 Task: Create a section Discovery and in the section, add a milestone Content Management System (CMS) Upgrade in the project WorkSmart.
Action: Mouse moved to (73, 241)
Screenshot: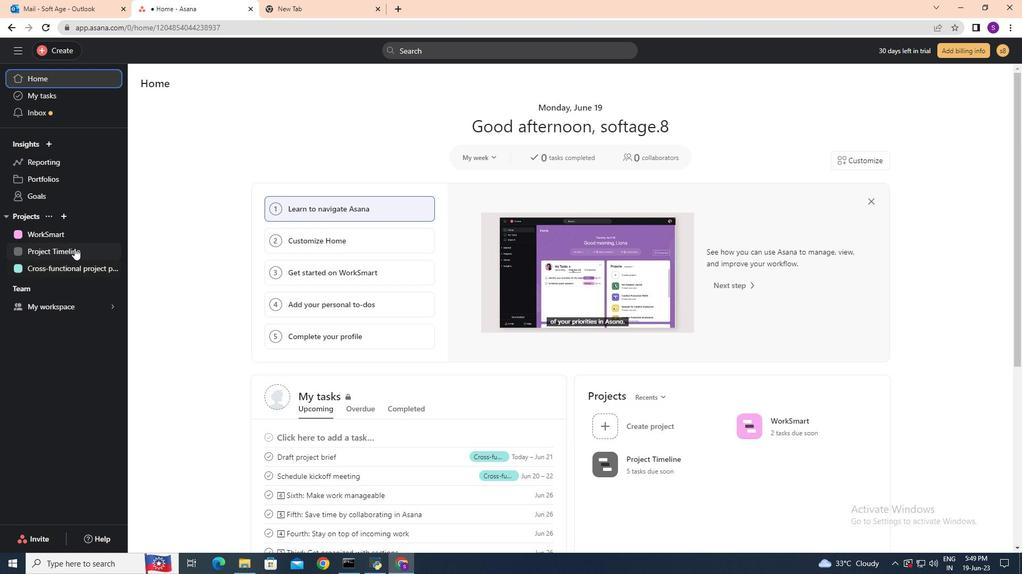 
Action: Mouse pressed left at (73, 241)
Screenshot: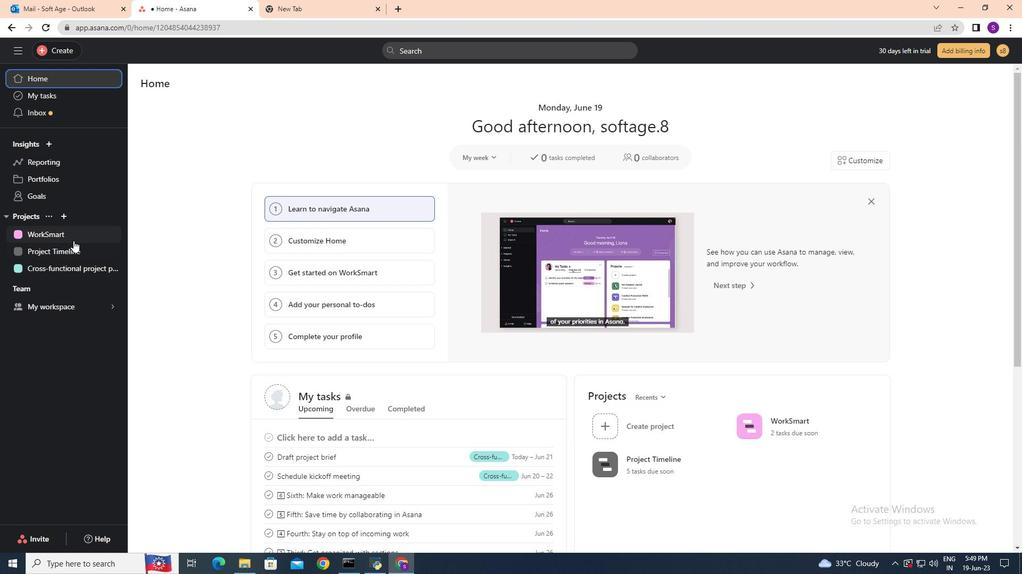
Action: Mouse moved to (162, 407)
Screenshot: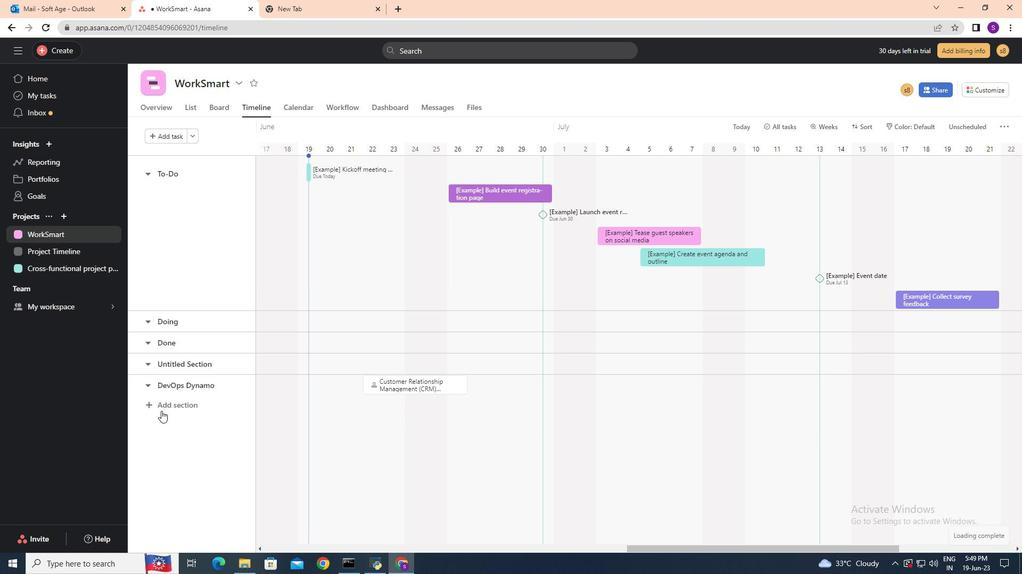 
Action: Mouse pressed left at (162, 407)
Screenshot: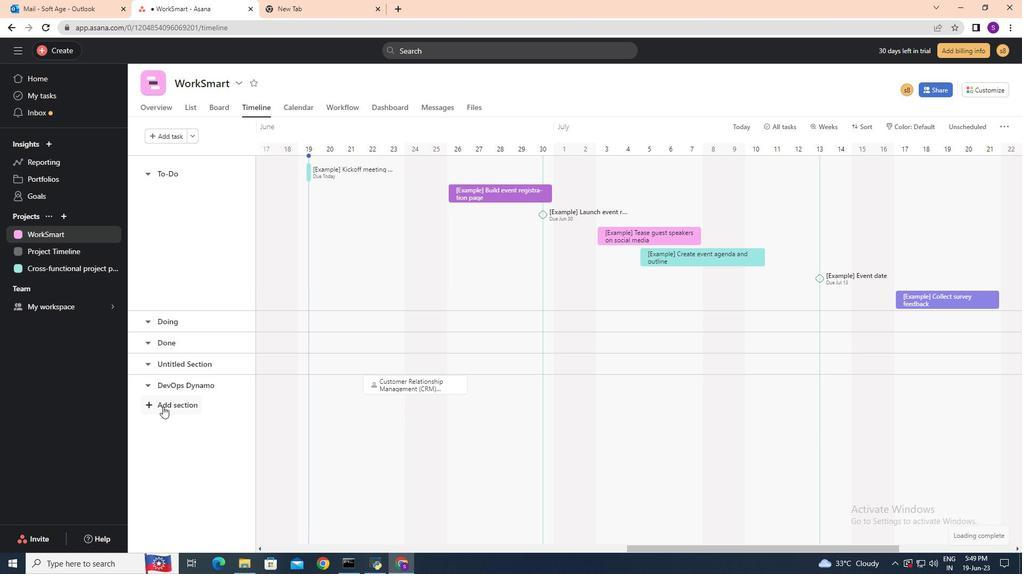 
Action: Key pressed <Key.shift><Key.shift><Key.shift><Key.shift><Key.shift><Key.shift><Key.shift><Key.shift><Key.shift><Key.shift>Discovery<Key.enter>
Screenshot: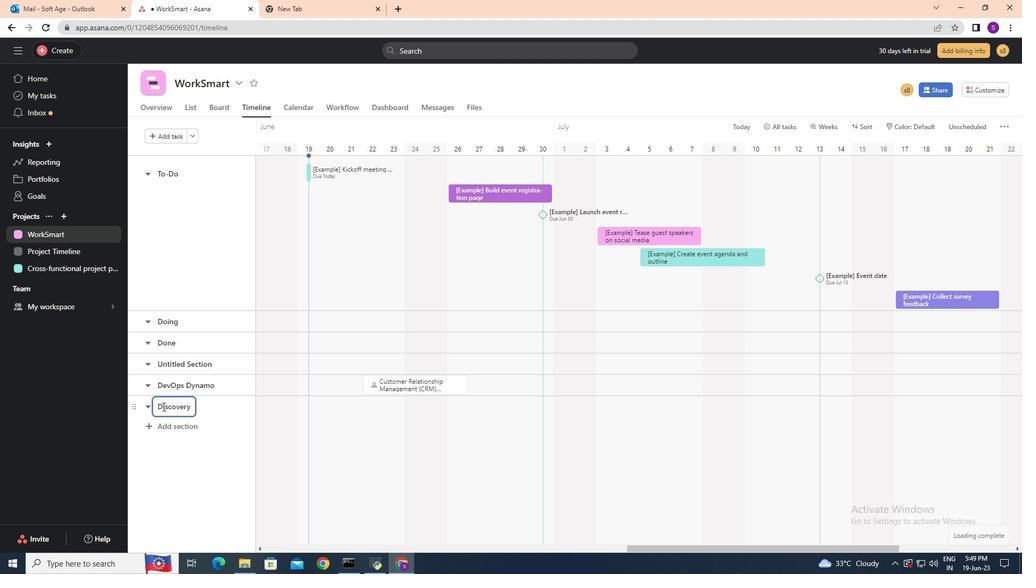 
Action: Mouse moved to (367, 408)
Screenshot: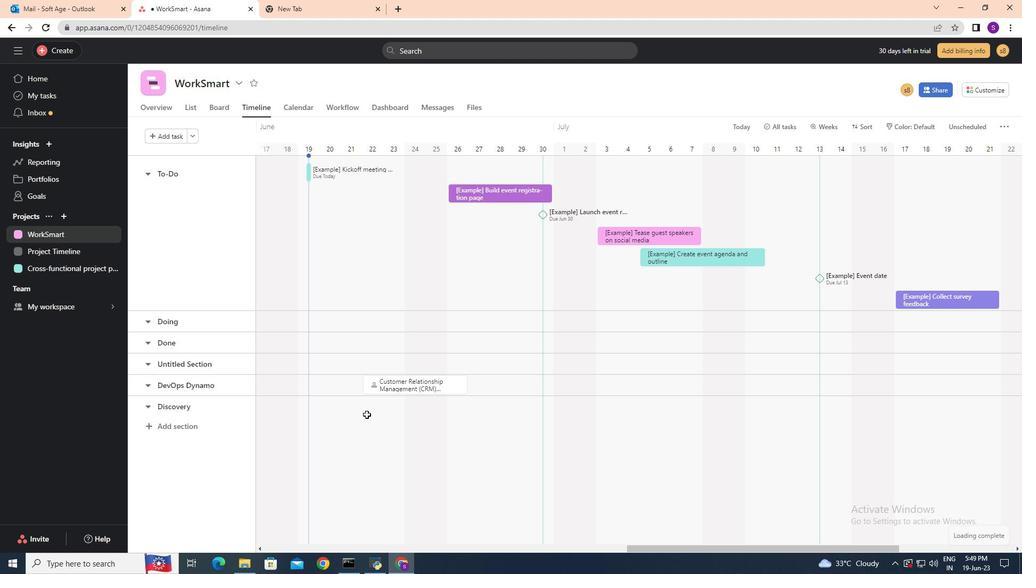 
Action: Mouse pressed left at (367, 408)
Screenshot: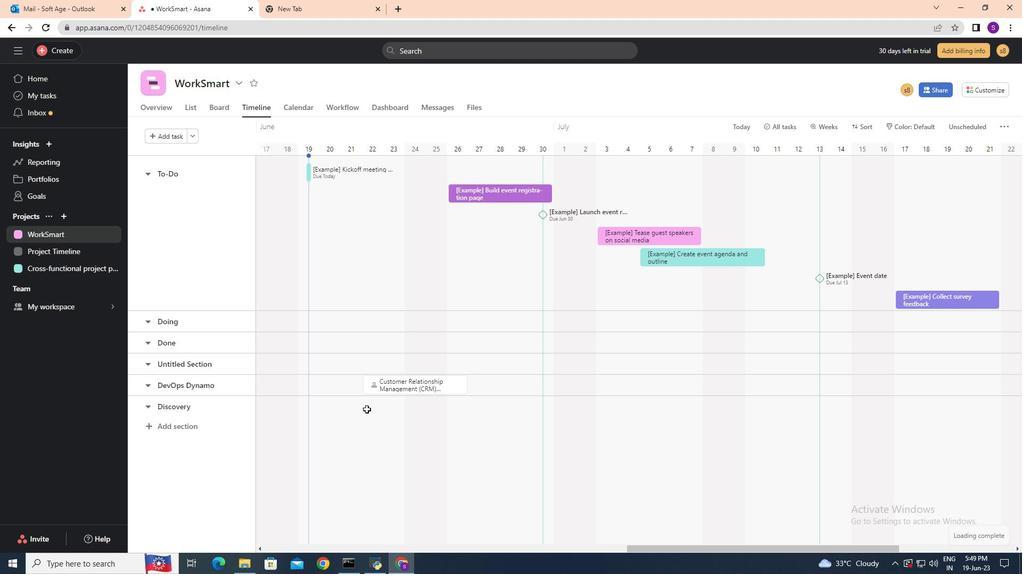 
Action: Mouse moved to (367, 408)
Screenshot: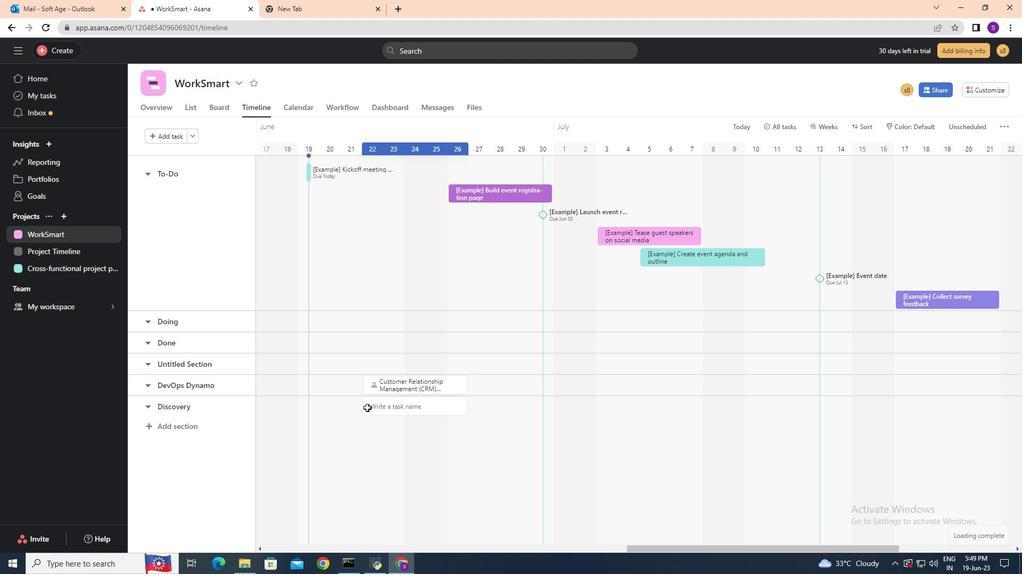 
Action: Key pressed <Key.shift><Key.shift><Key.shift><Key.shift><Key.shift><Key.shift><Key.shift><Key.shift><Key.shift><Key.shift><Key.shift><Key.shift><Key.shift><Key.shift><Key.shift><Key.shift><Key.shift><Key.shift><Key.shift><Key.shift><Key.shift><Key.shift><Key.shift><Key.shift><Key.shift><Key.shift><Key.shift><Key.shift>Content<Key.space><Key.shift>Management<Key.space><Key.shift><Key.shift><Key.shift><Key.shift><Key.shift>D<Key.backspace><Key.shift>System<Key.space><Key.shift_r>(<Key.shift><Key.shift>CMS<Key.shift_r>)<Key.space><Key.shift>Upgrade<Key.enter>
Screenshot: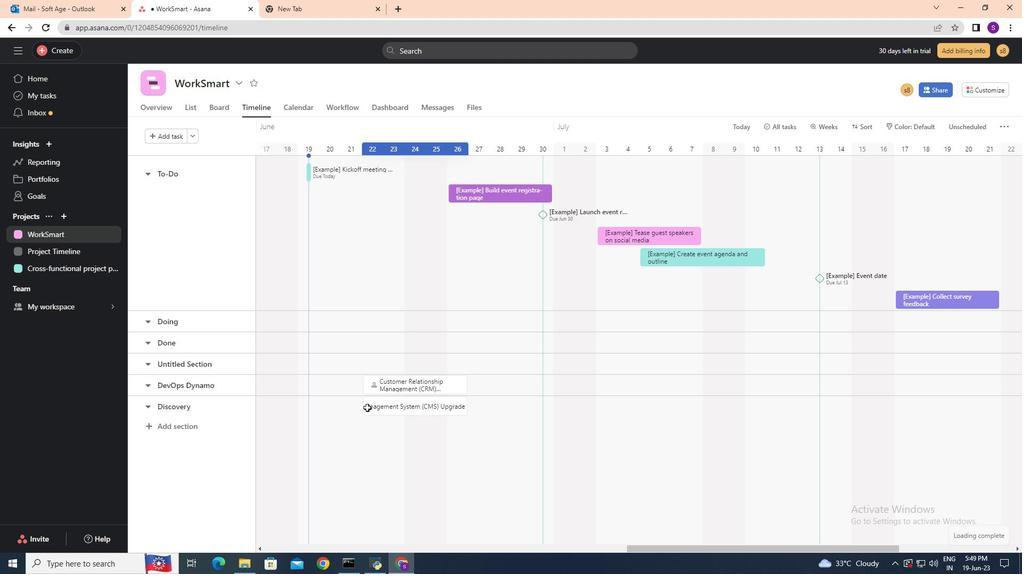 
Action: Mouse moved to (407, 405)
Screenshot: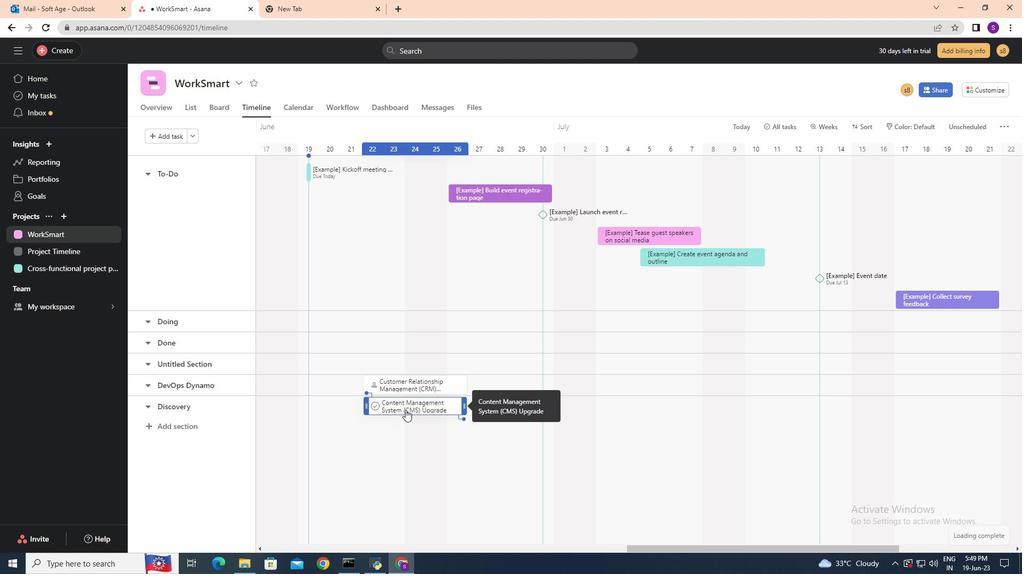 
Action: Mouse pressed right at (407, 405)
Screenshot: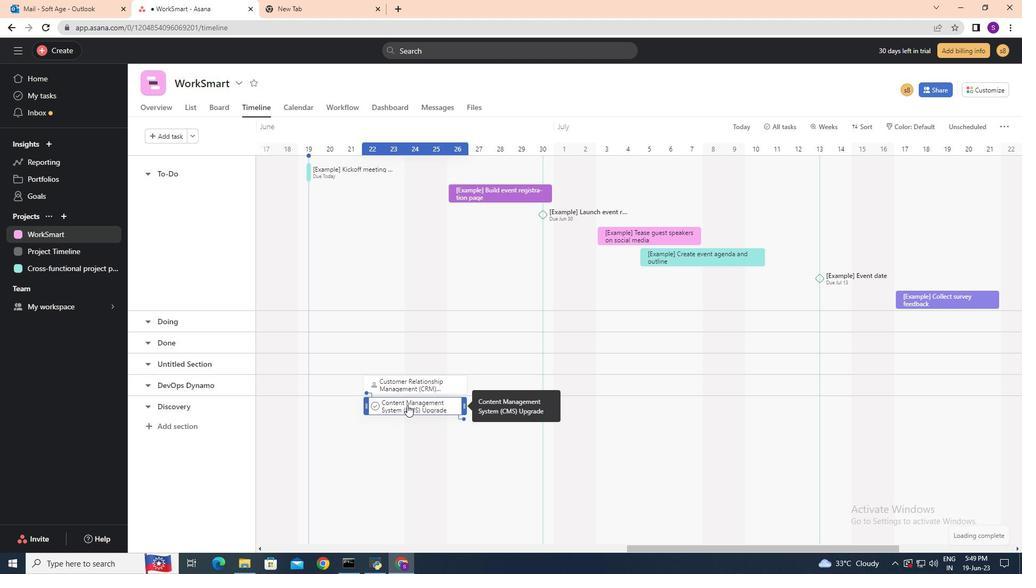 
Action: Mouse moved to (432, 354)
Screenshot: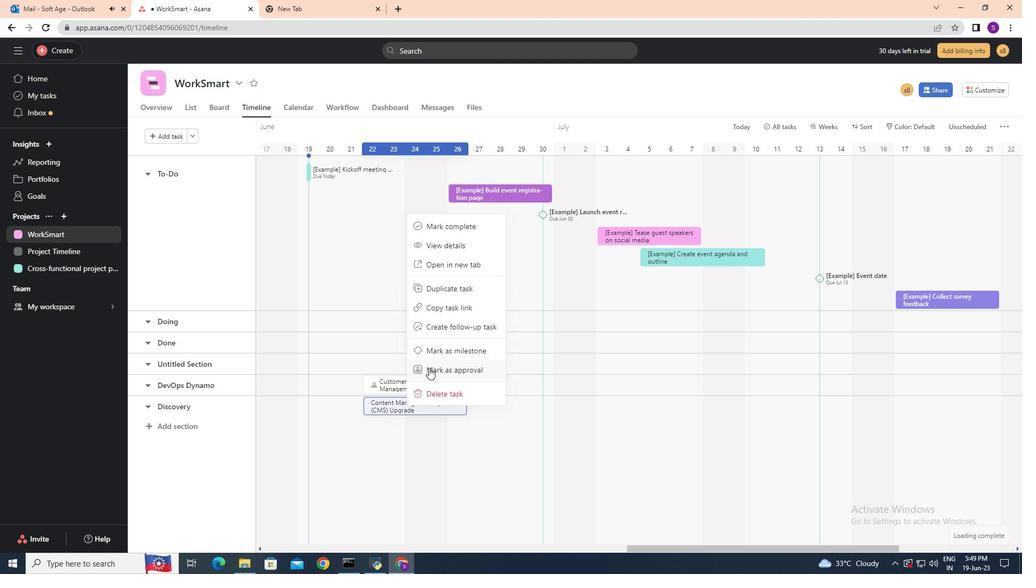 
Action: Mouse pressed left at (432, 354)
Screenshot: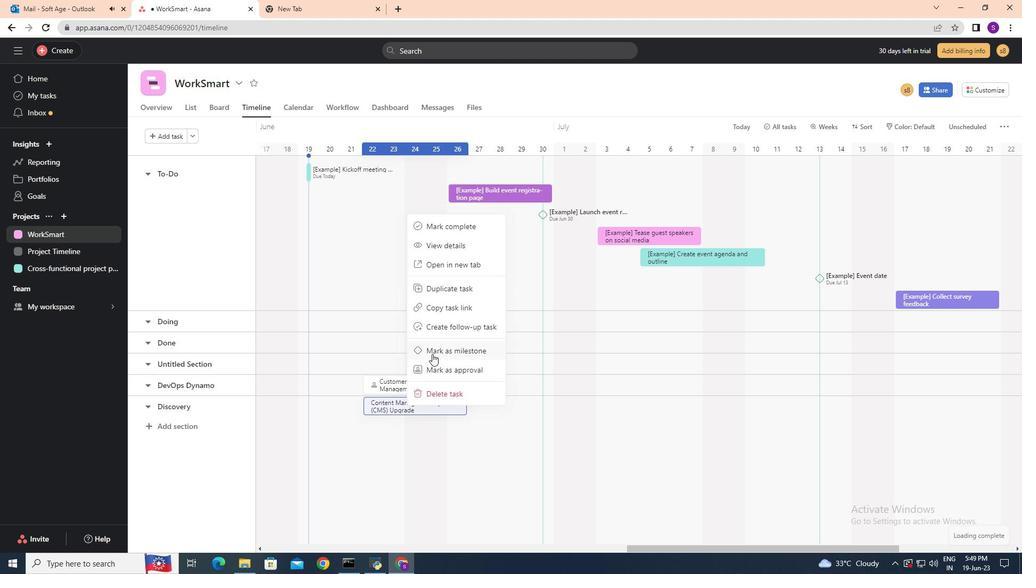 
